 Task: Set hardware-accelerated decoding to Direct3D11 Video Acceleration.
Action: Mouse moved to (114, 14)
Screenshot: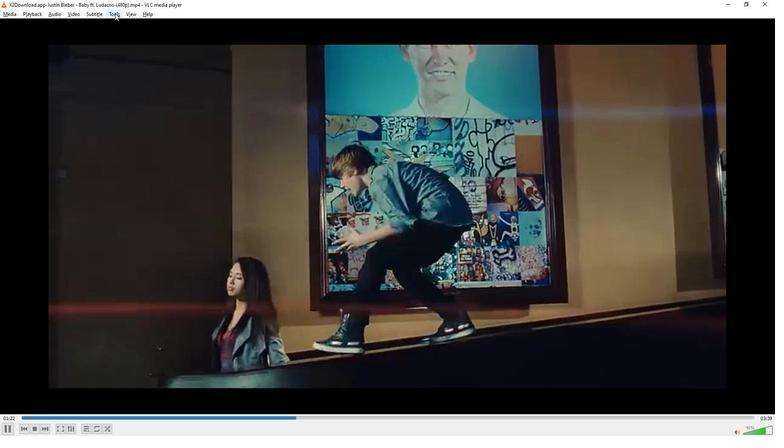 
Action: Mouse pressed left at (114, 14)
Screenshot: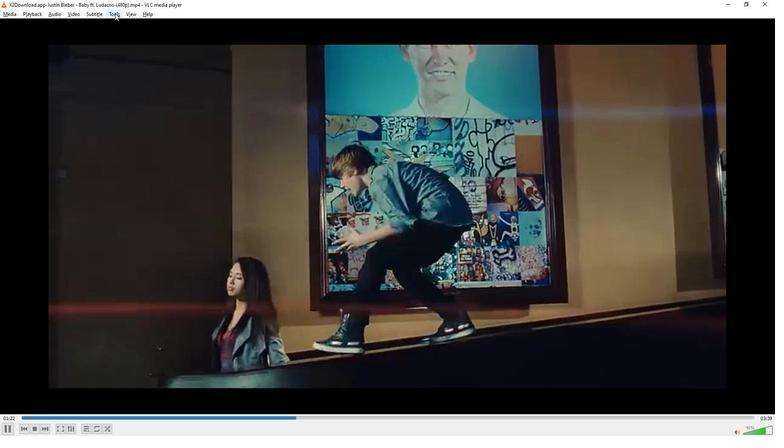 
Action: Mouse moved to (126, 107)
Screenshot: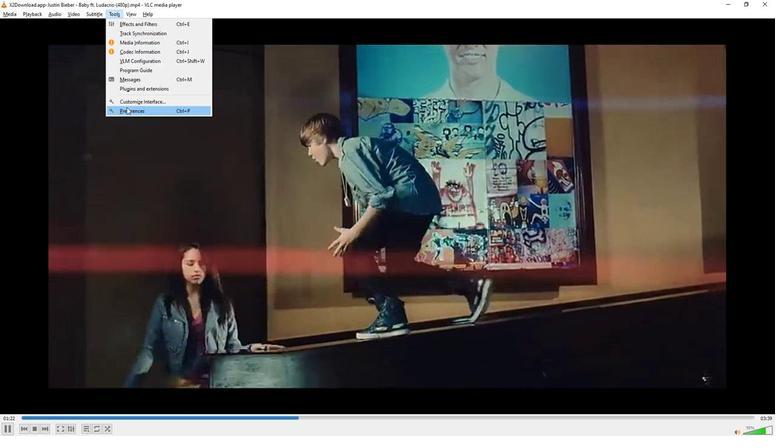 
Action: Mouse pressed left at (126, 107)
Screenshot: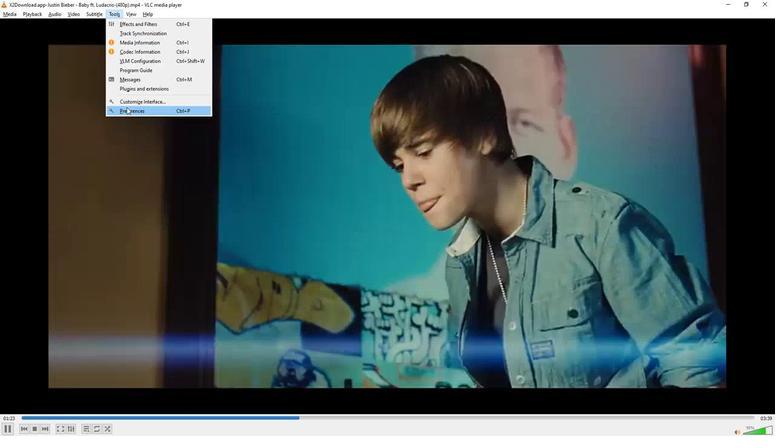 
Action: Mouse moved to (209, 111)
Screenshot: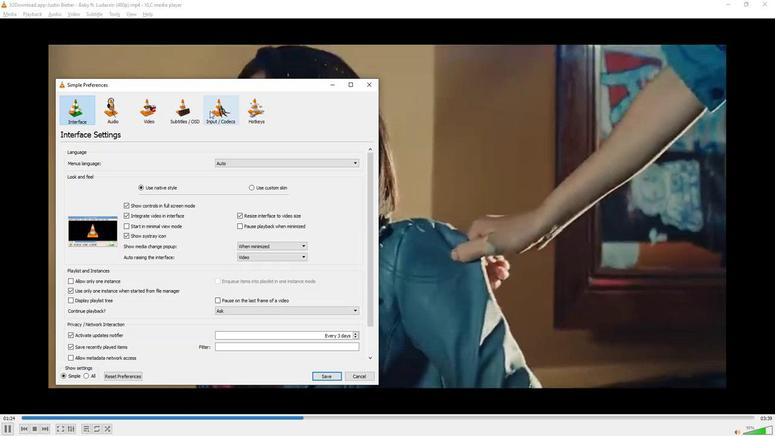 
Action: Mouse pressed left at (209, 111)
Screenshot: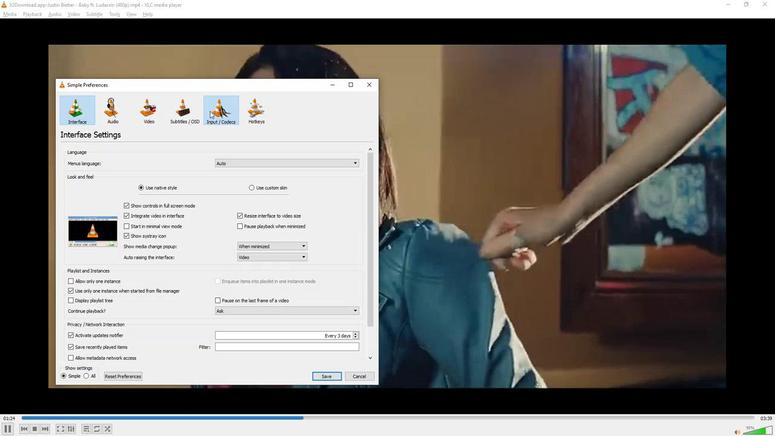 
Action: Mouse moved to (204, 162)
Screenshot: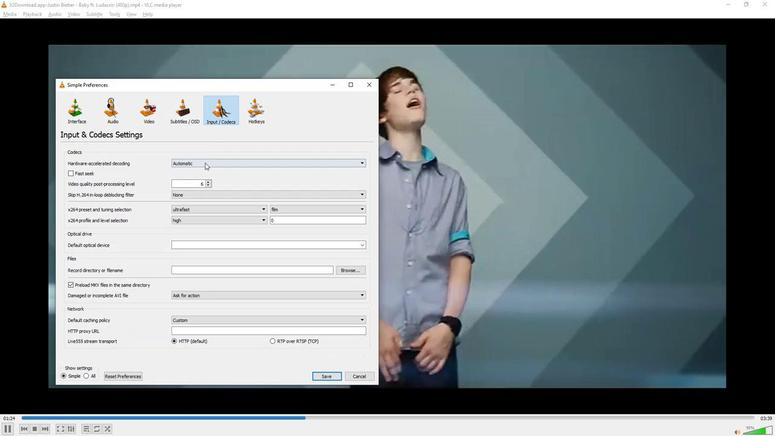 
Action: Mouse pressed left at (204, 162)
Screenshot: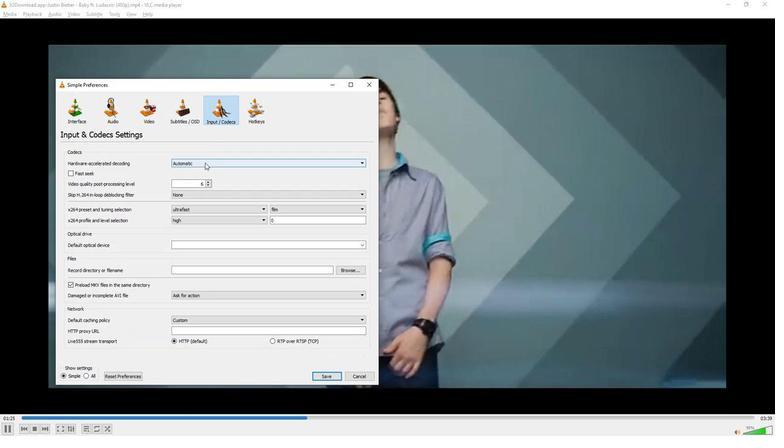 
Action: Mouse moved to (196, 175)
Screenshot: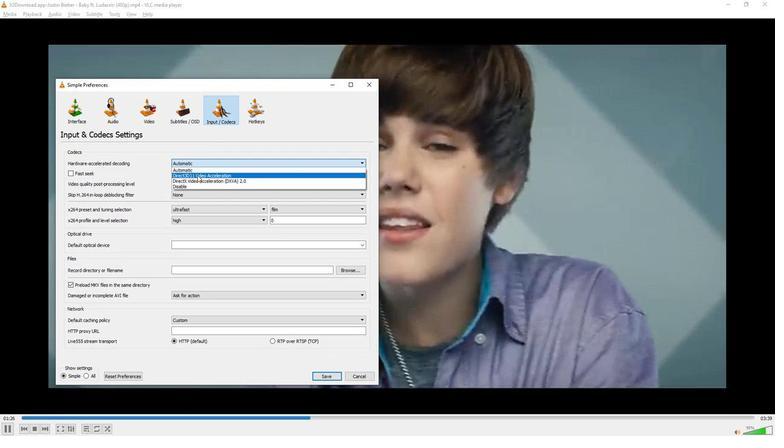 
Action: Mouse pressed left at (196, 175)
Screenshot: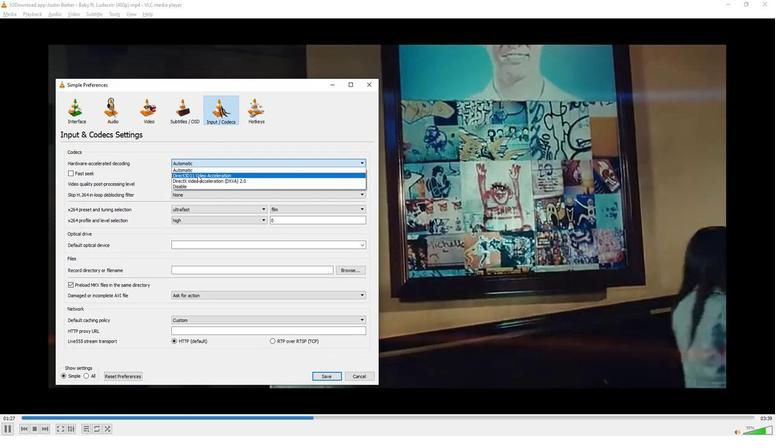 
Action: Mouse moved to (248, 335)
Screenshot: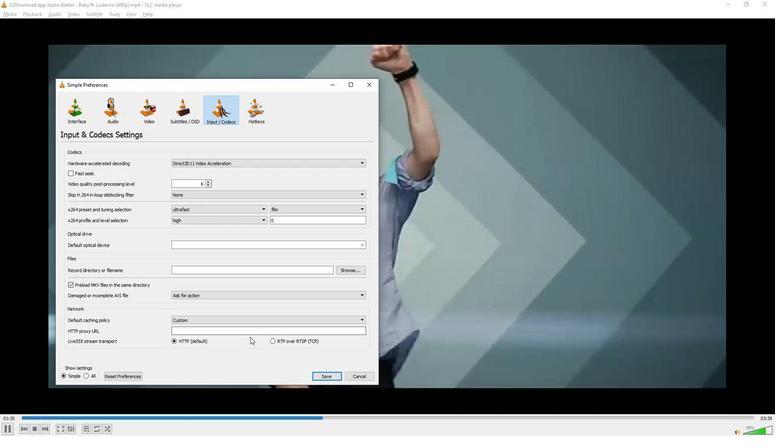 
